 Task: Show The icon Rotate Left
Action: Mouse moved to (669, 257)
Screenshot: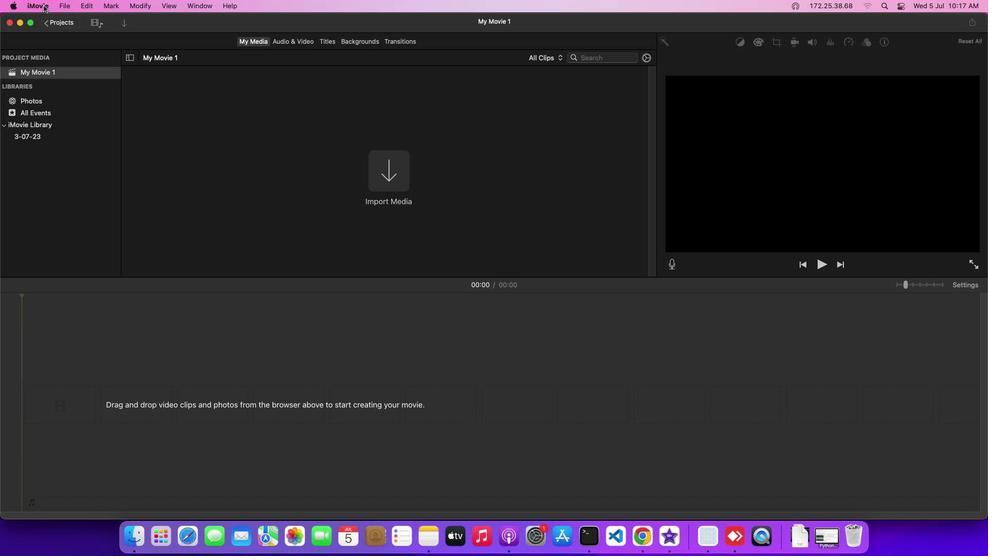 
Action: Mouse pressed left at (669, 257)
Screenshot: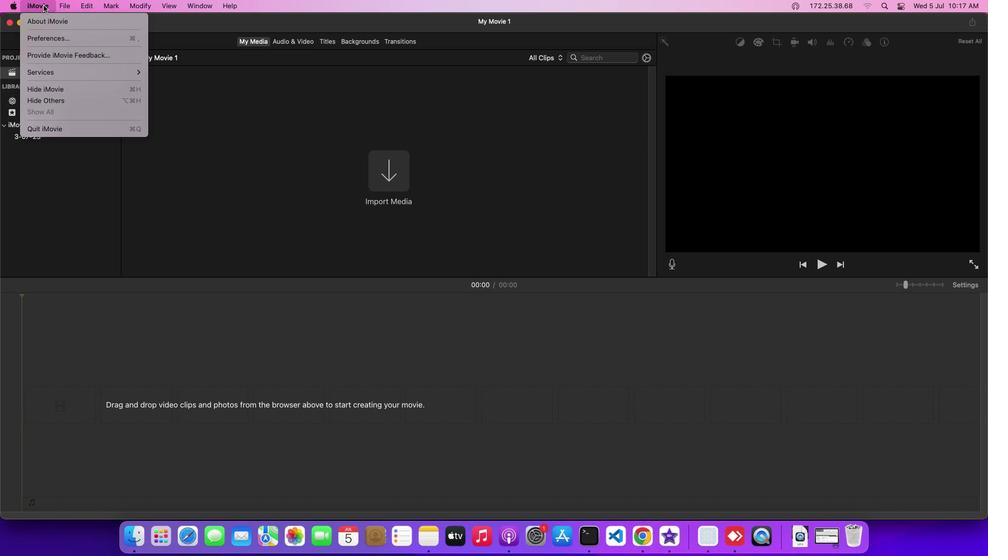 
Action: Mouse moved to (669, 260)
Screenshot: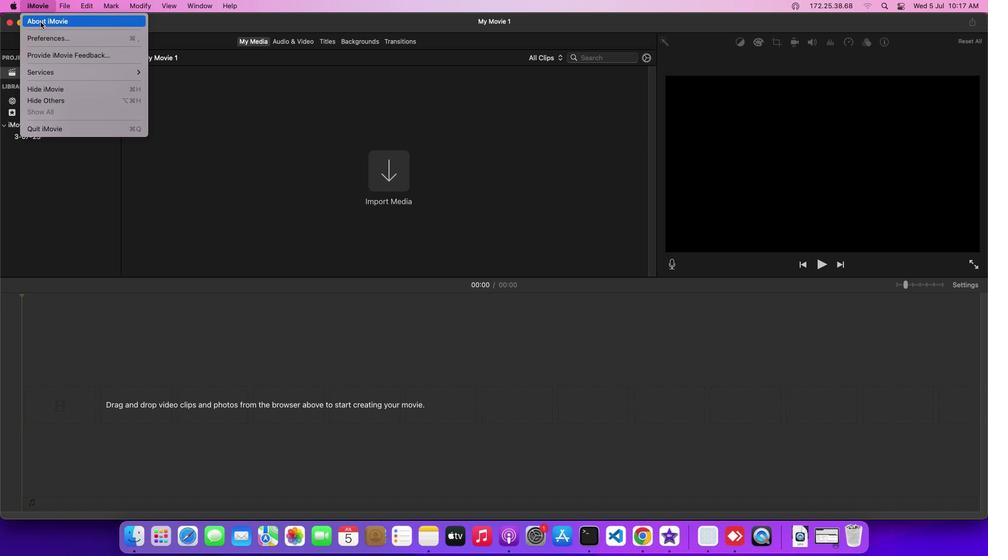 
Action: Mouse pressed left at (669, 260)
Screenshot: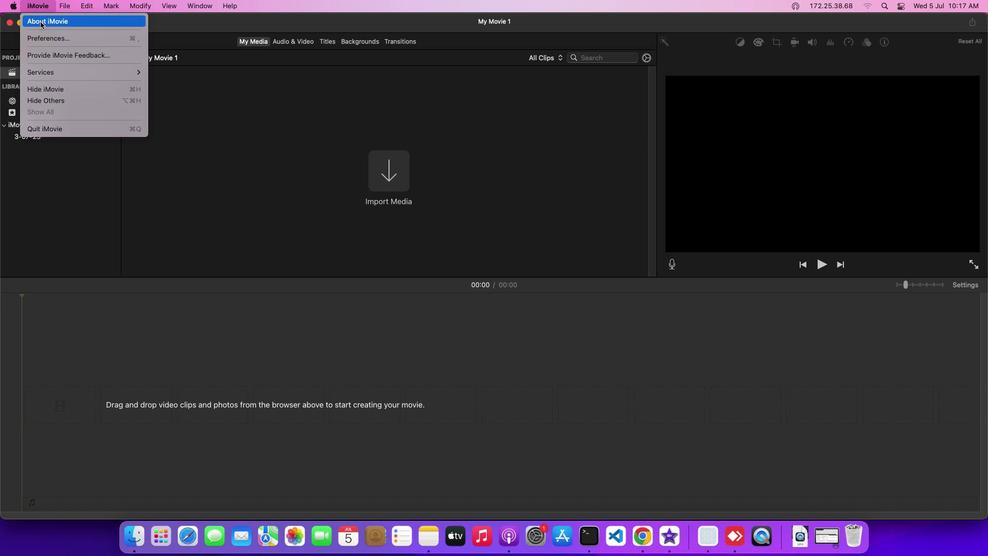 
Action: Mouse moved to (579, 304)
Screenshot: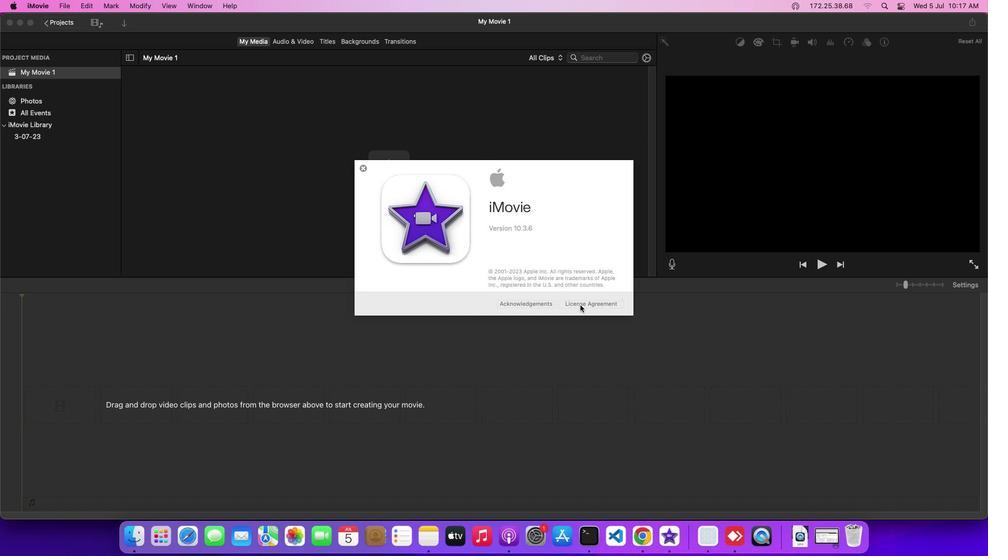
Action: Mouse pressed left at (579, 304)
Screenshot: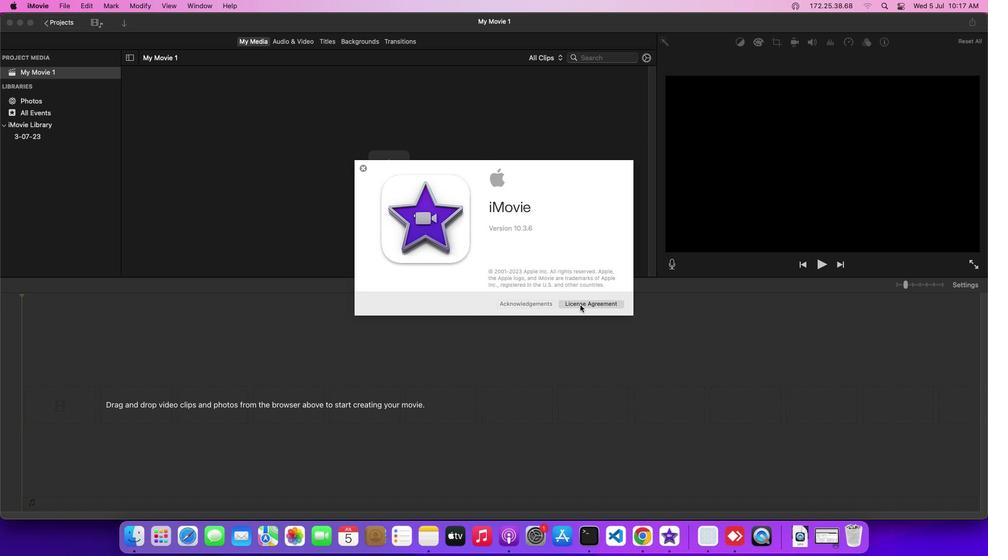 
Action: Mouse moved to (583, 262)
Screenshot: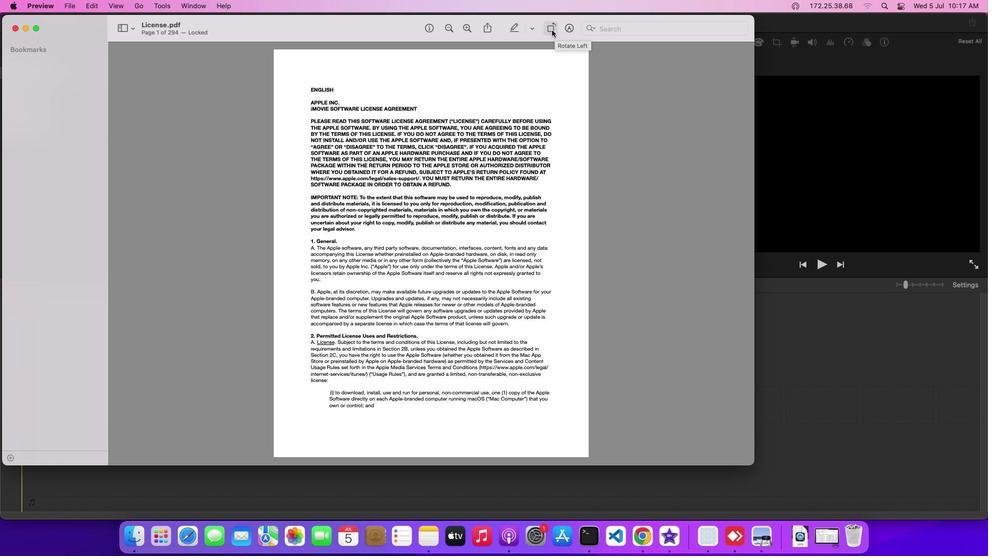 
